 Task: Look for organic products in the category "Brown Sugars".
Action: Mouse moved to (327, 165)
Screenshot: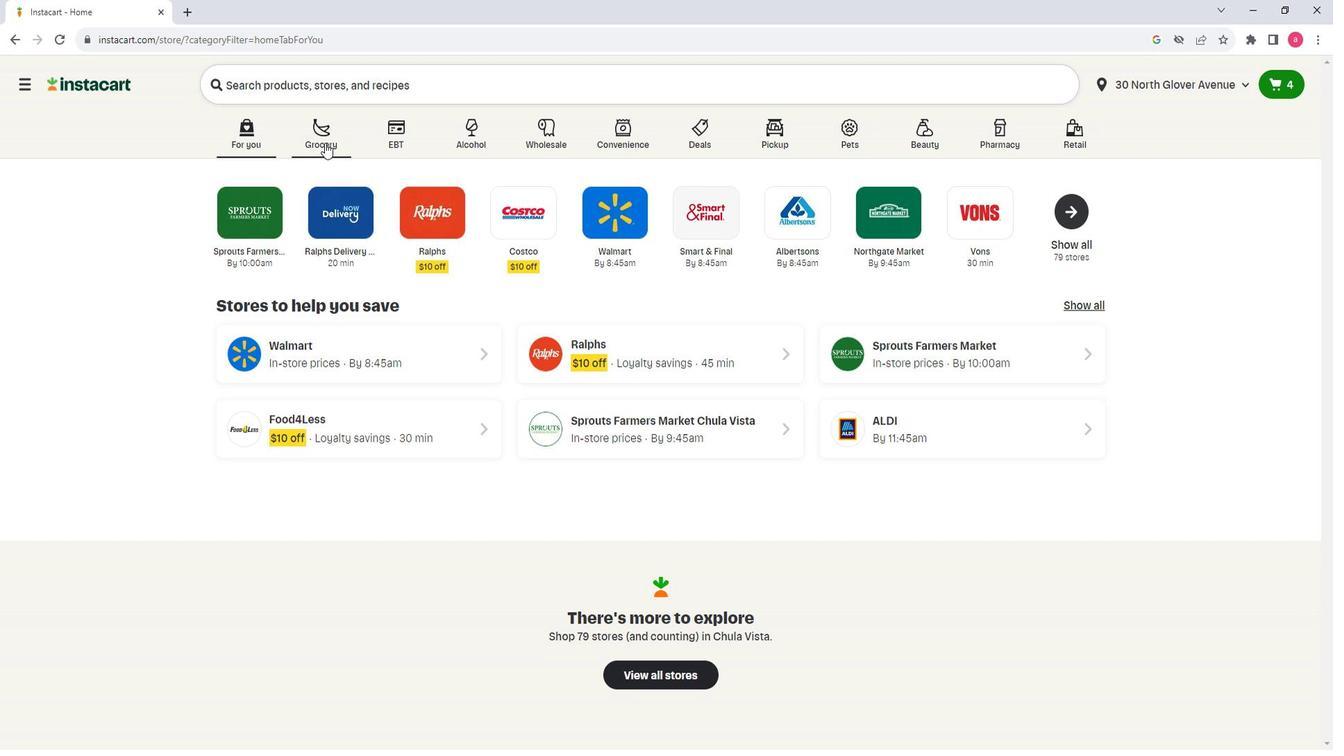 
Action: Mouse pressed left at (327, 165)
Screenshot: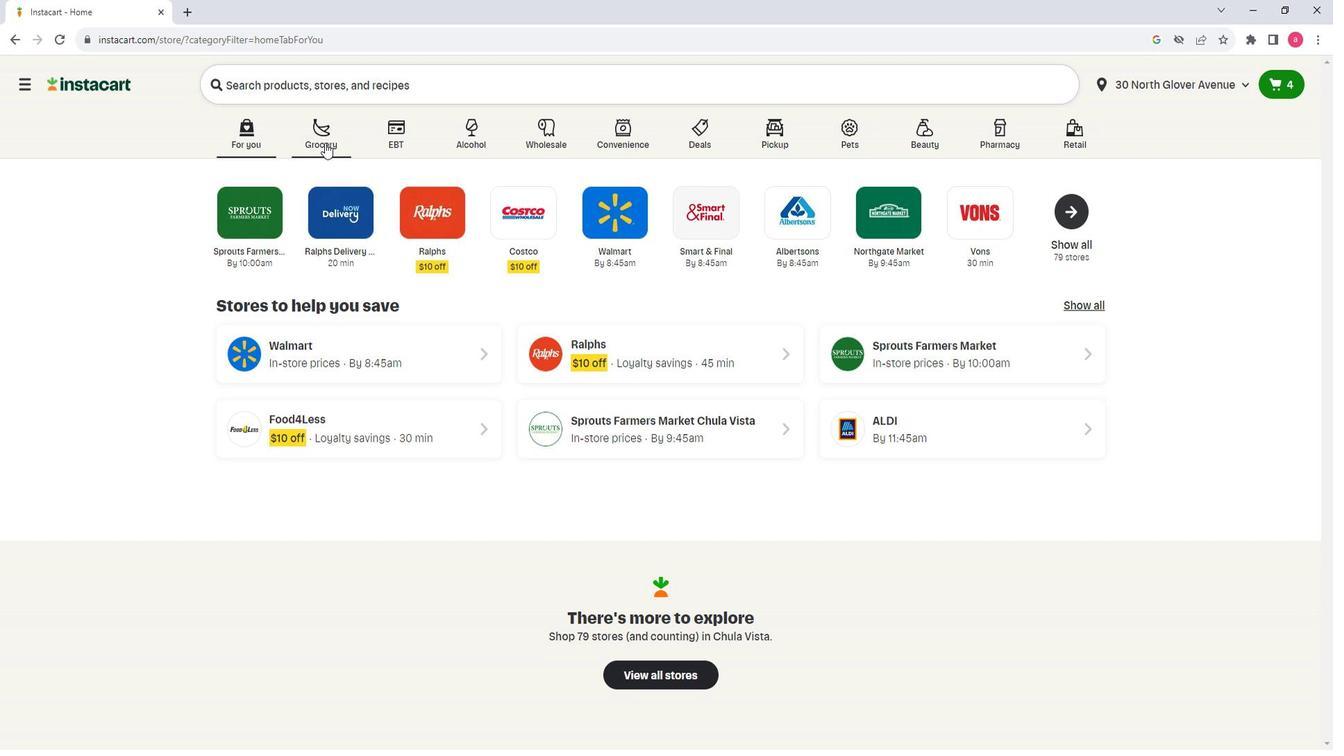 
Action: Mouse moved to (461, 411)
Screenshot: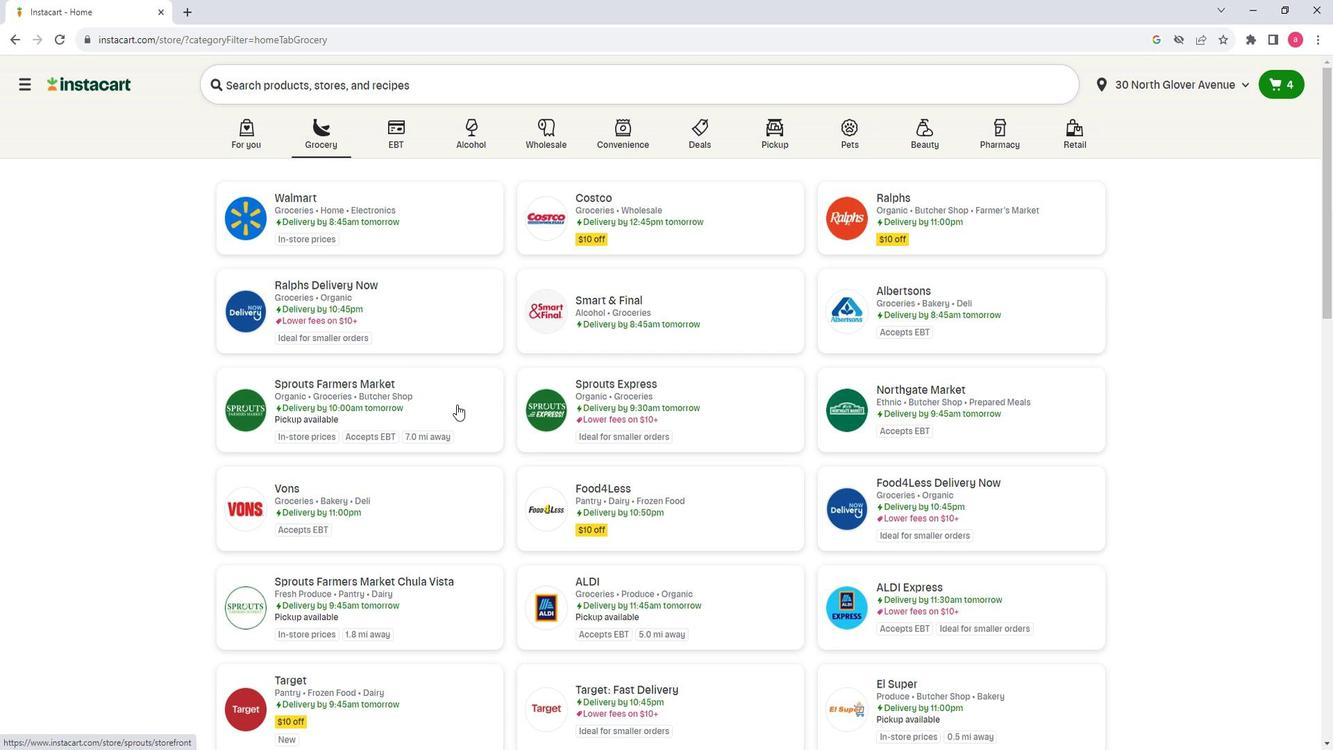 
Action: Mouse pressed left at (461, 411)
Screenshot: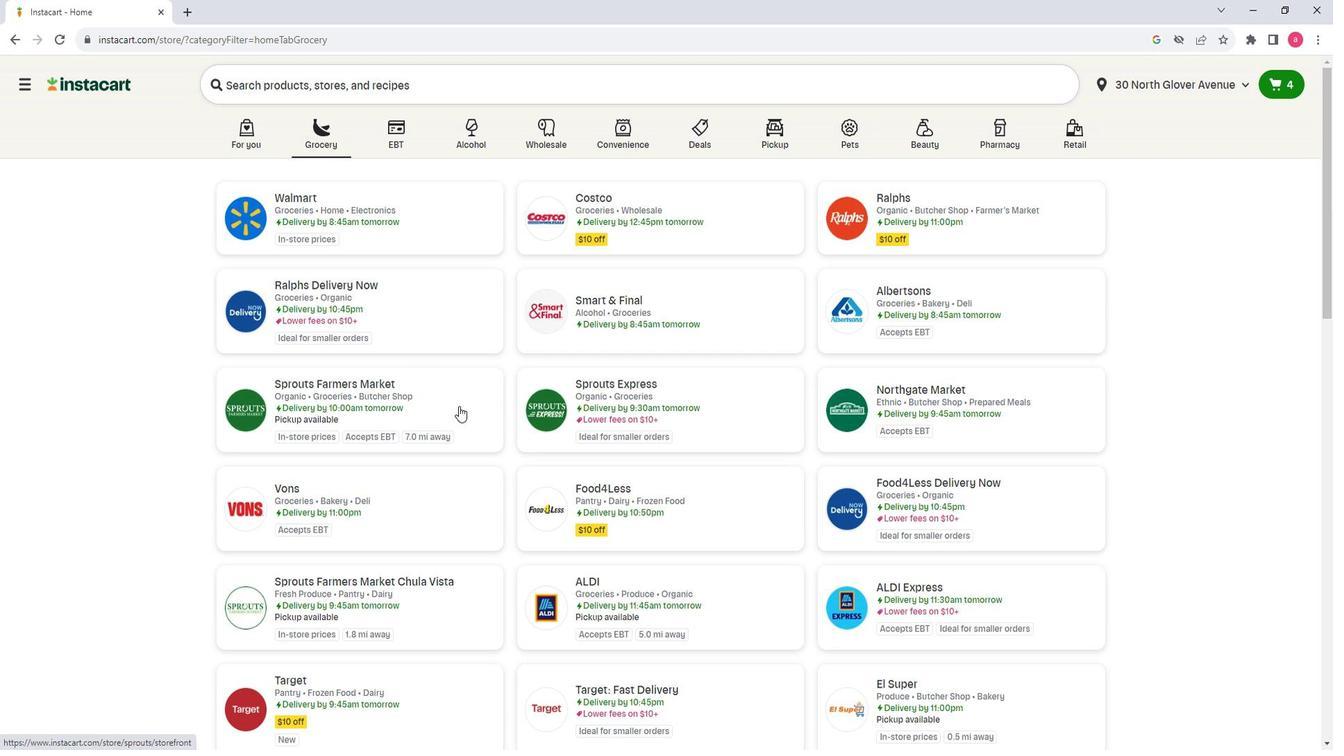 
Action: Mouse moved to (109, 421)
Screenshot: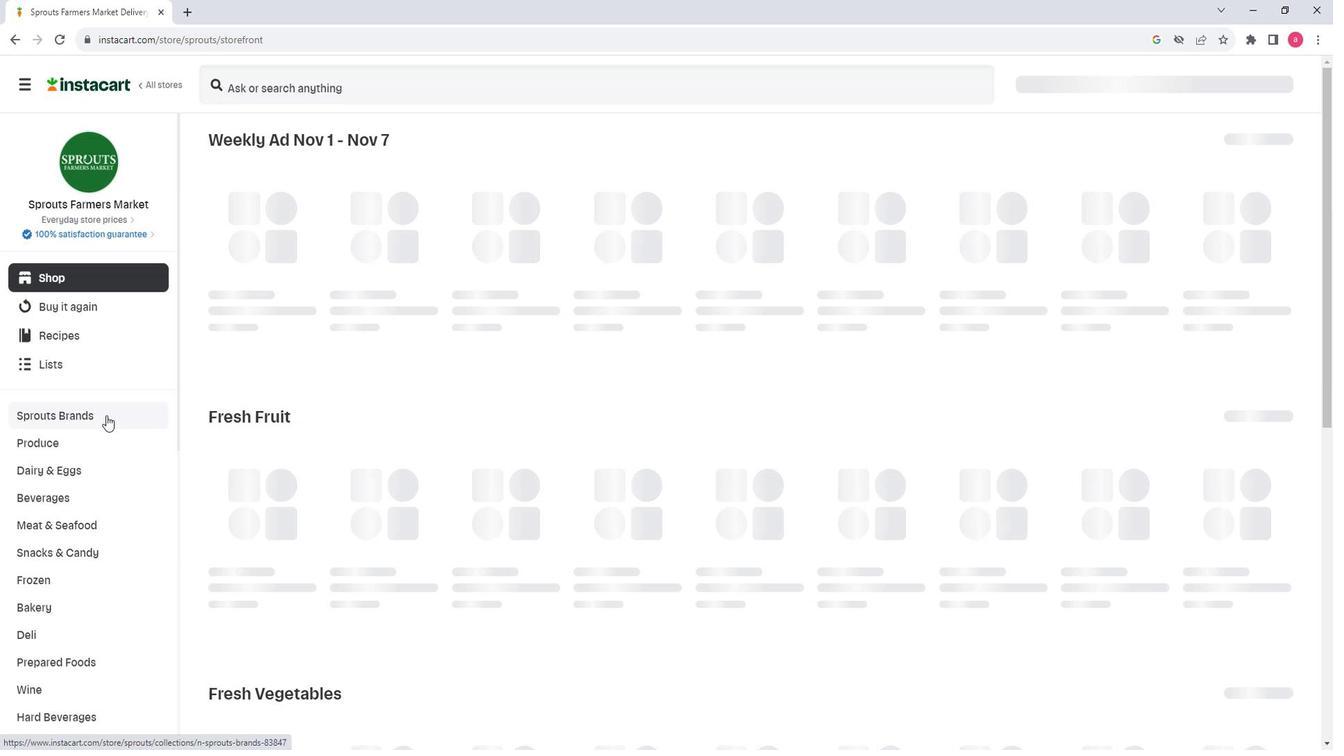 
Action: Mouse scrolled (109, 420) with delta (0, 0)
Screenshot: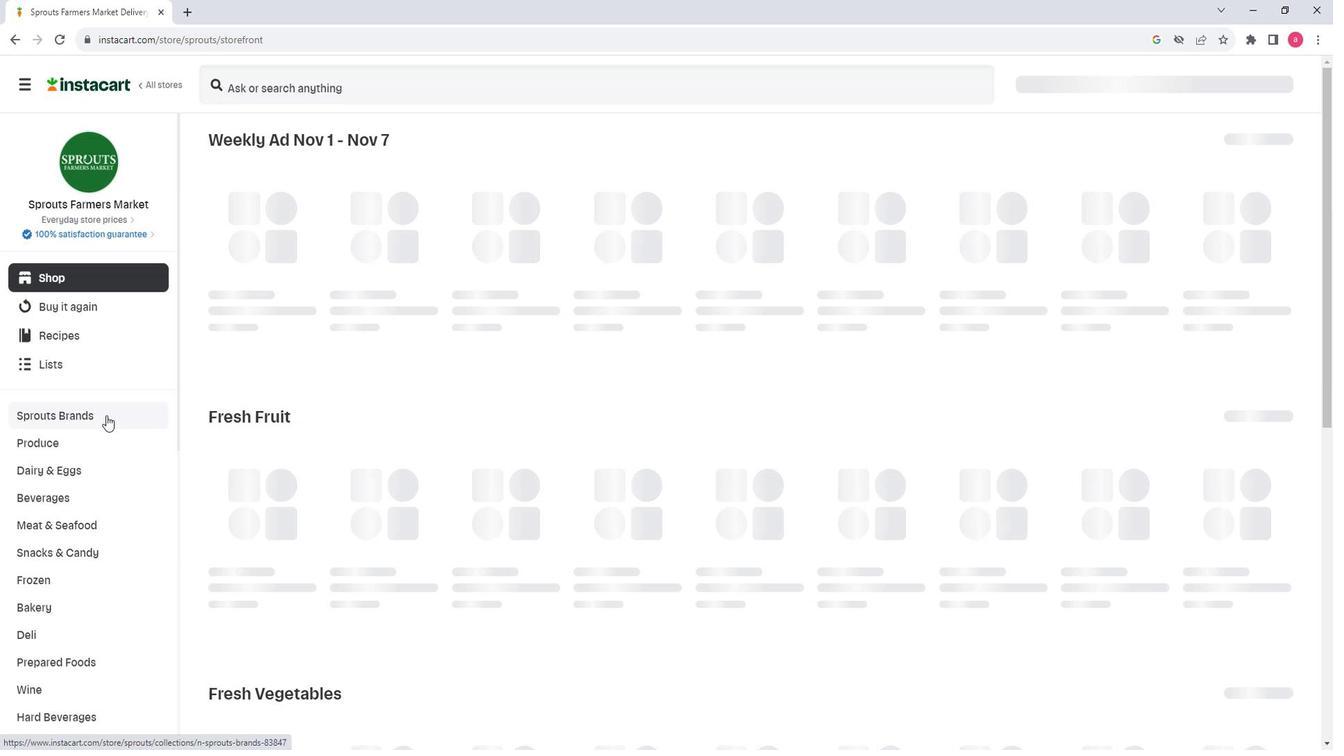 
Action: Mouse scrolled (109, 420) with delta (0, 0)
Screenshot: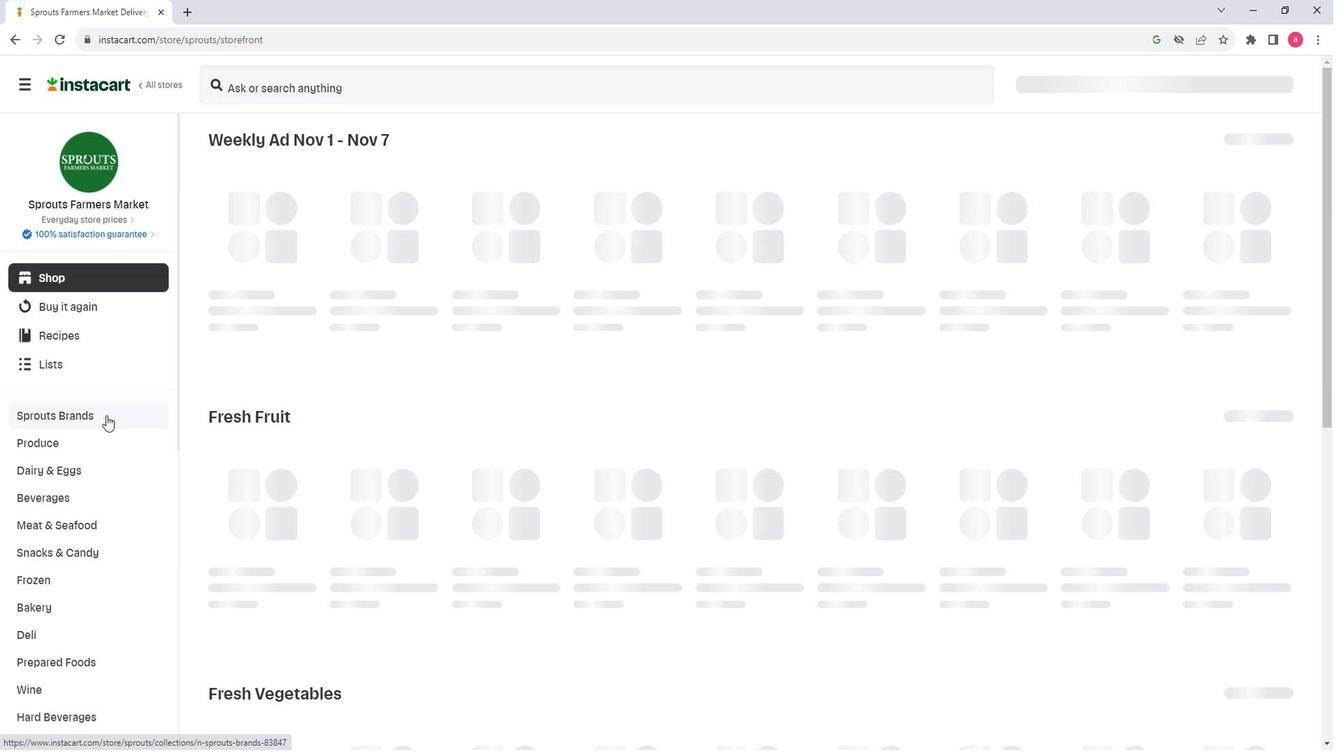 
Action: Mouse scrolled (109, 420) with delta (0, 0)
Screenshot: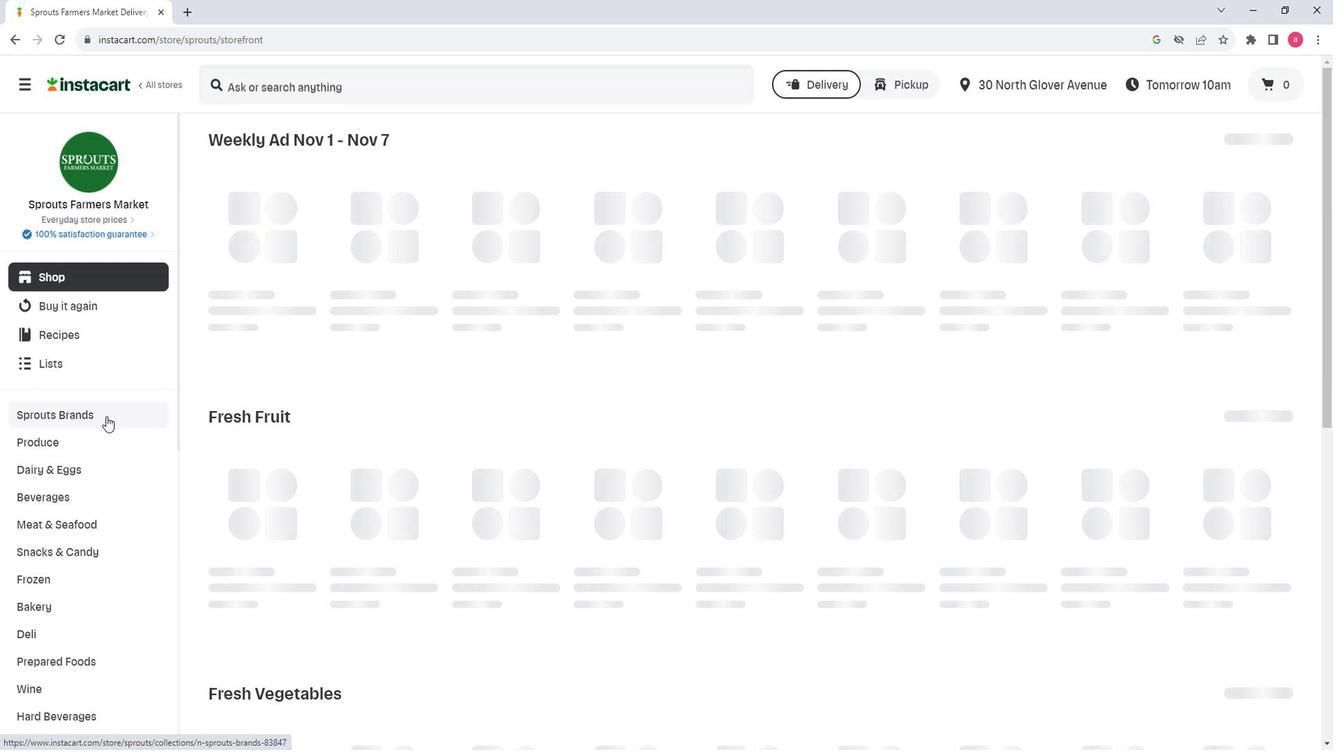 
Action: Mouse scrolled (109, 420) with delta (0, 0)
Screenshot: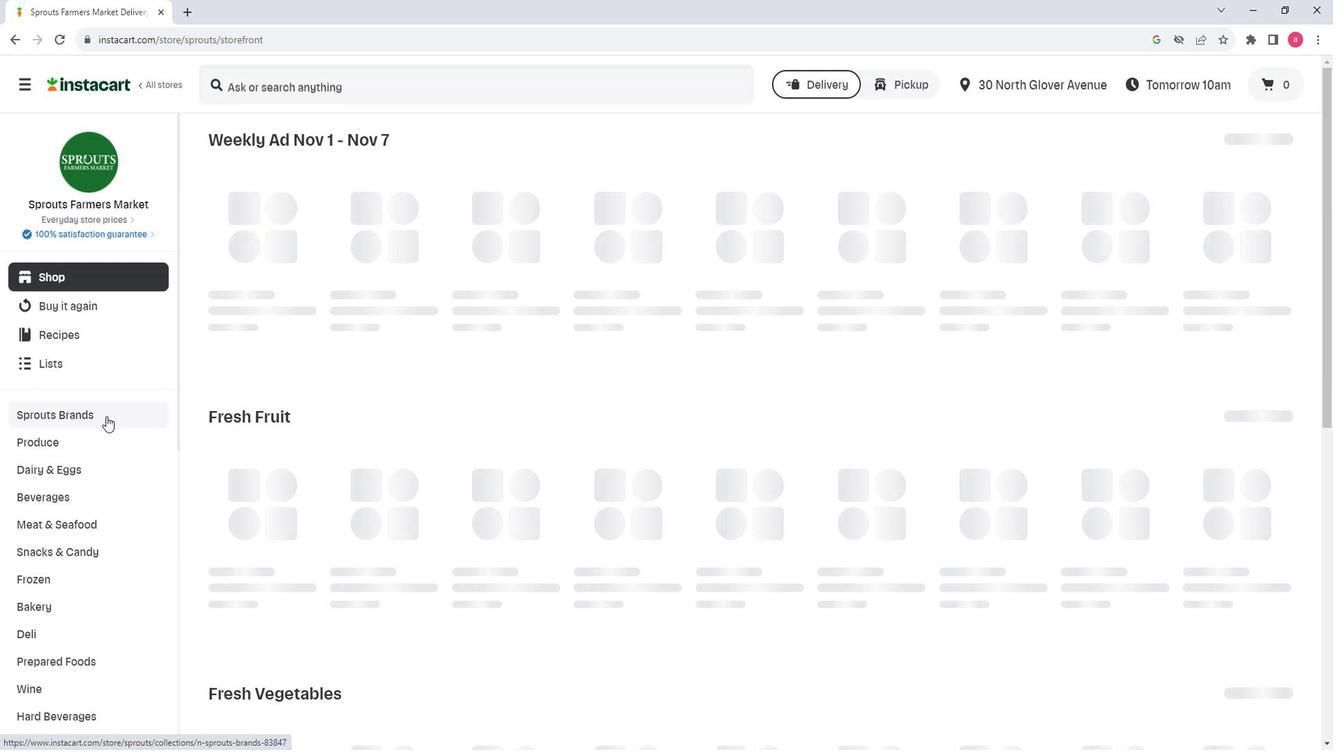 
Action: Mouse scrolled (109, 420) with delta (0, 0)
Screenshot: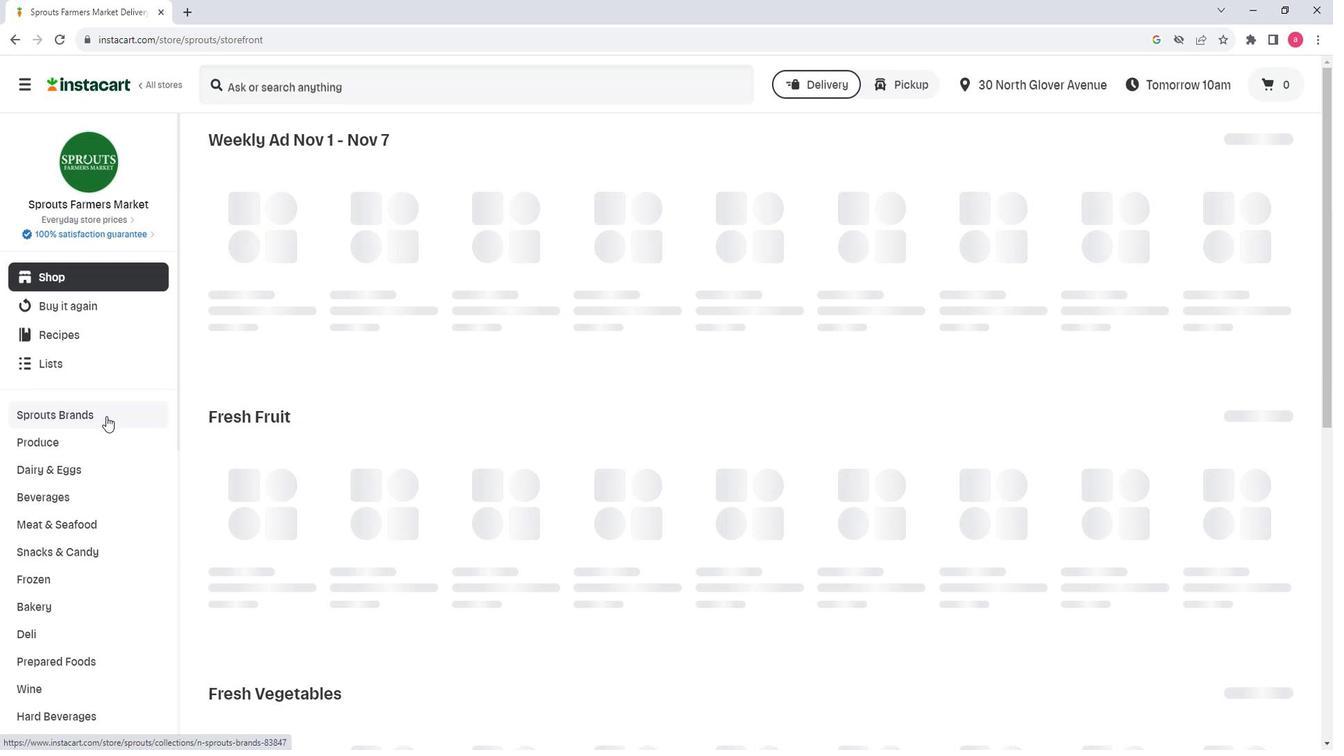 
Action: Mouse moved to (111, 541)
Screenshot: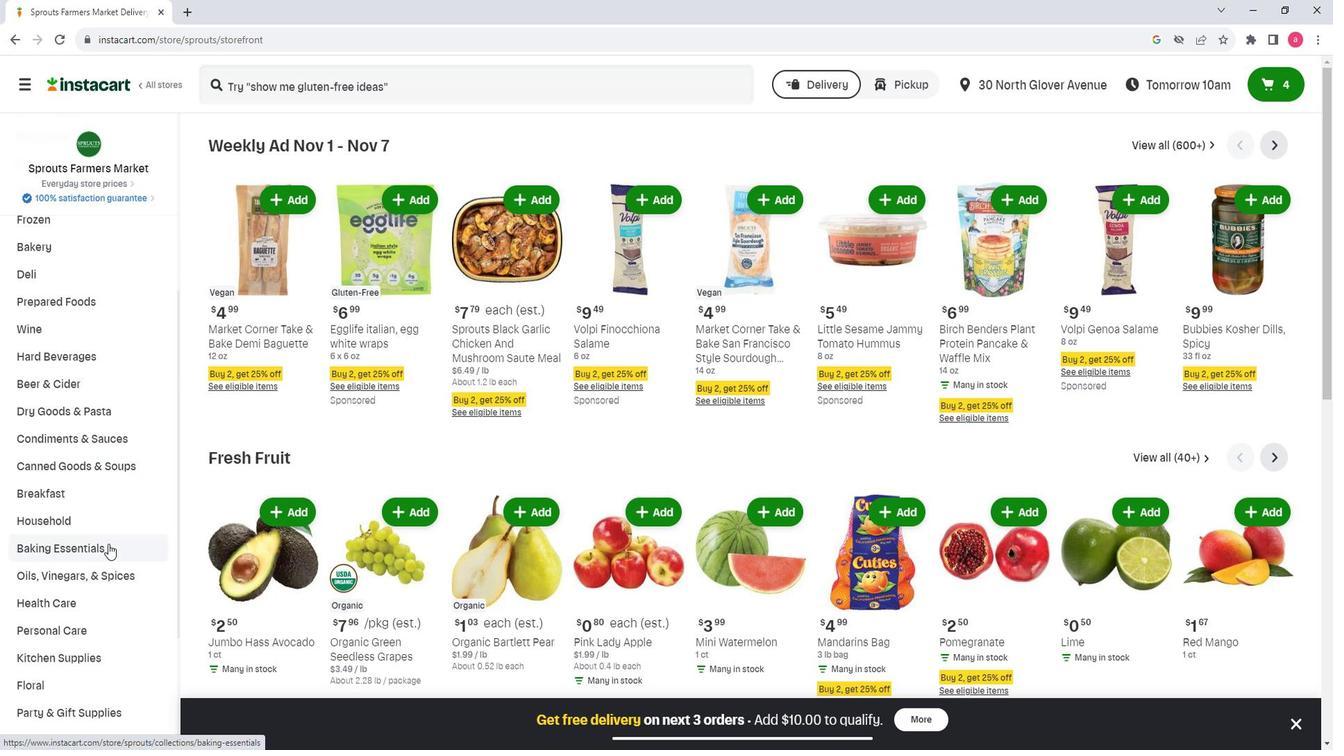 
Action: Mouse pressed left at (111, 541)
Screenshot: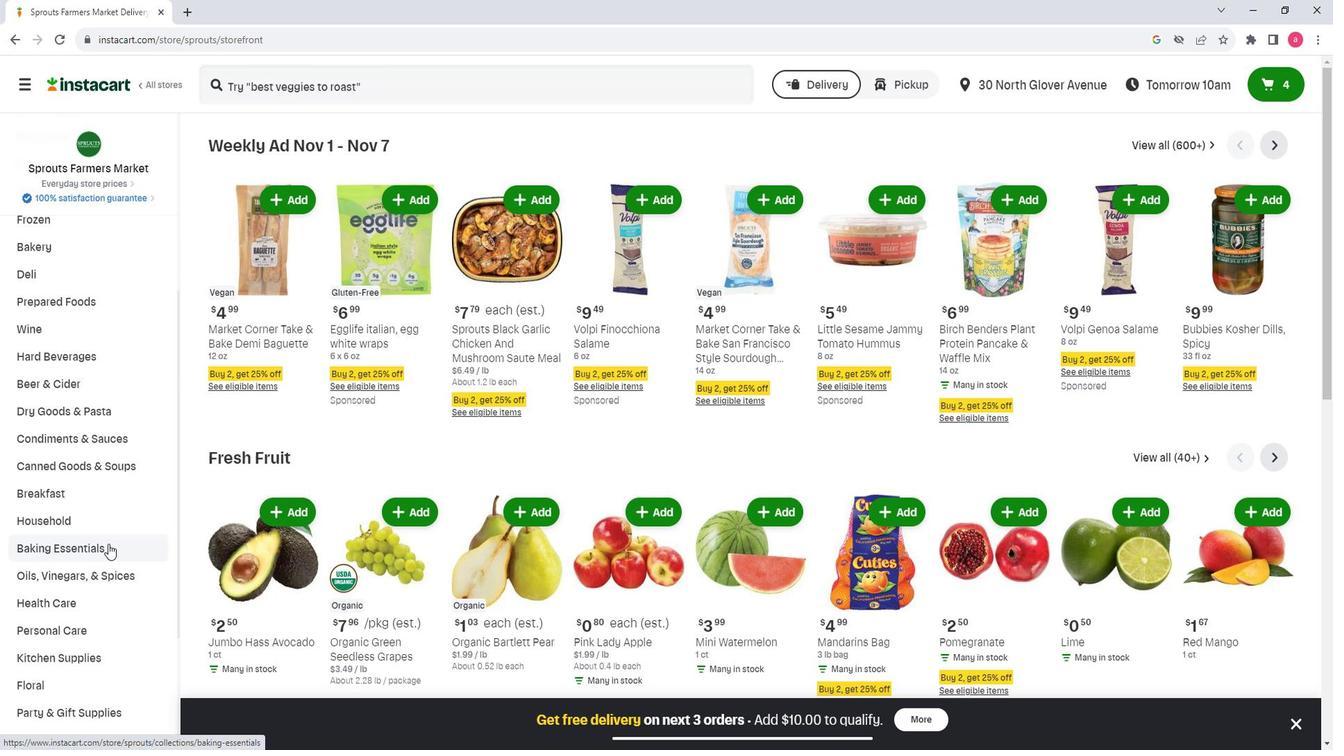 
Action: Mouse moved to (1267, 198)
Screenshot: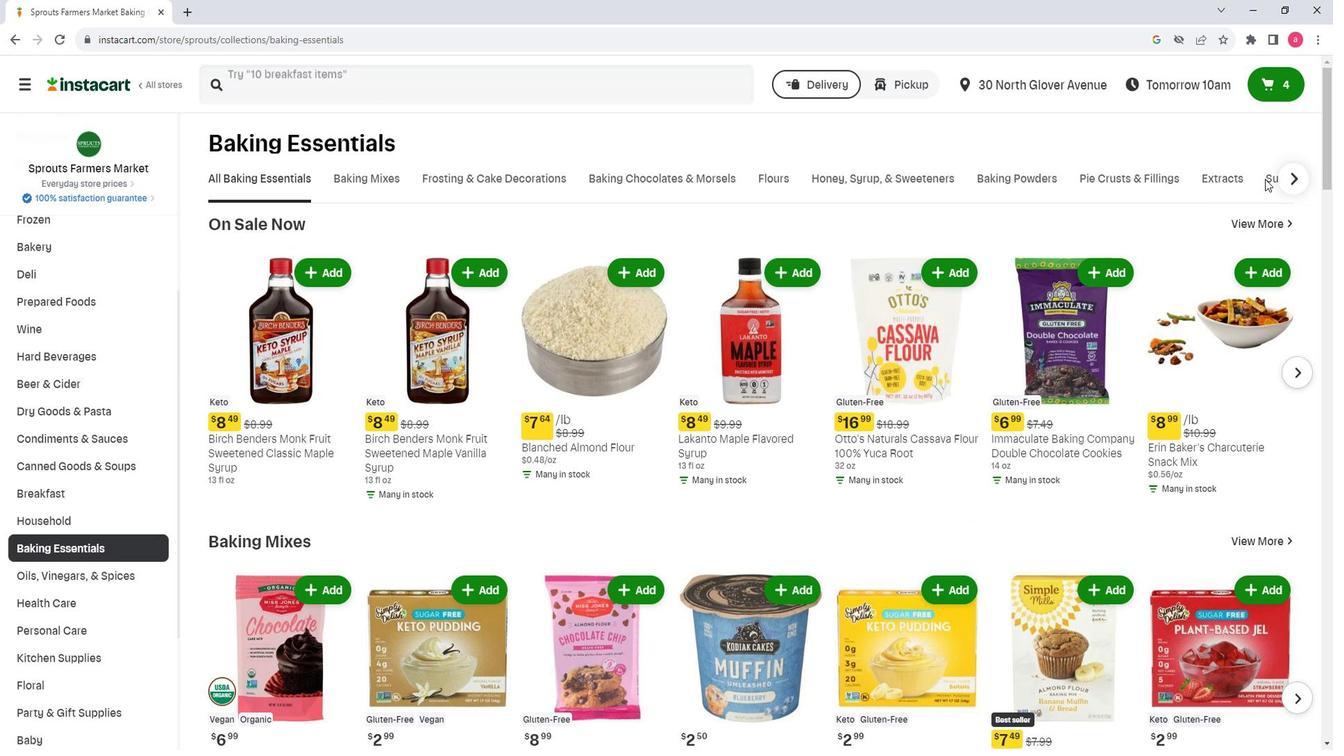 
Action: Mouse pressed left at (1267, 198)
Screenshot: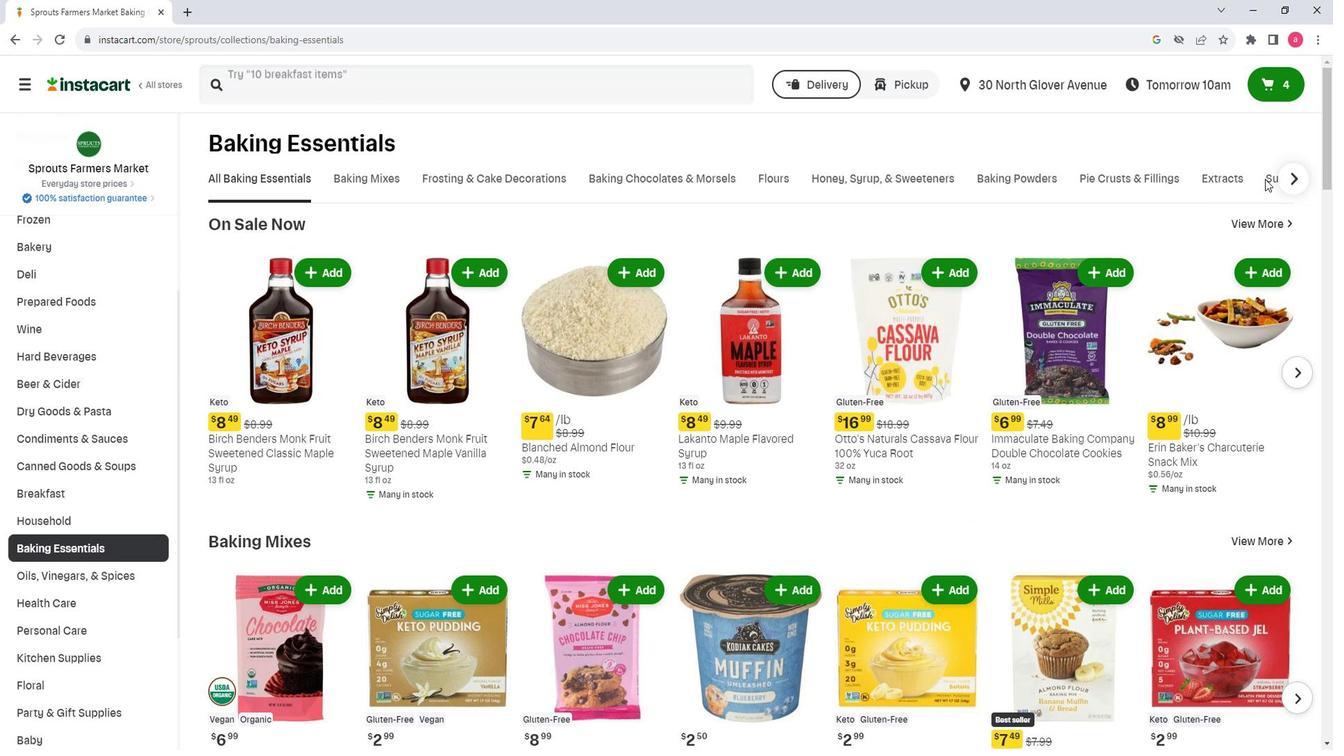 
Action: Mouse moved to (453, 251)
Screenshot: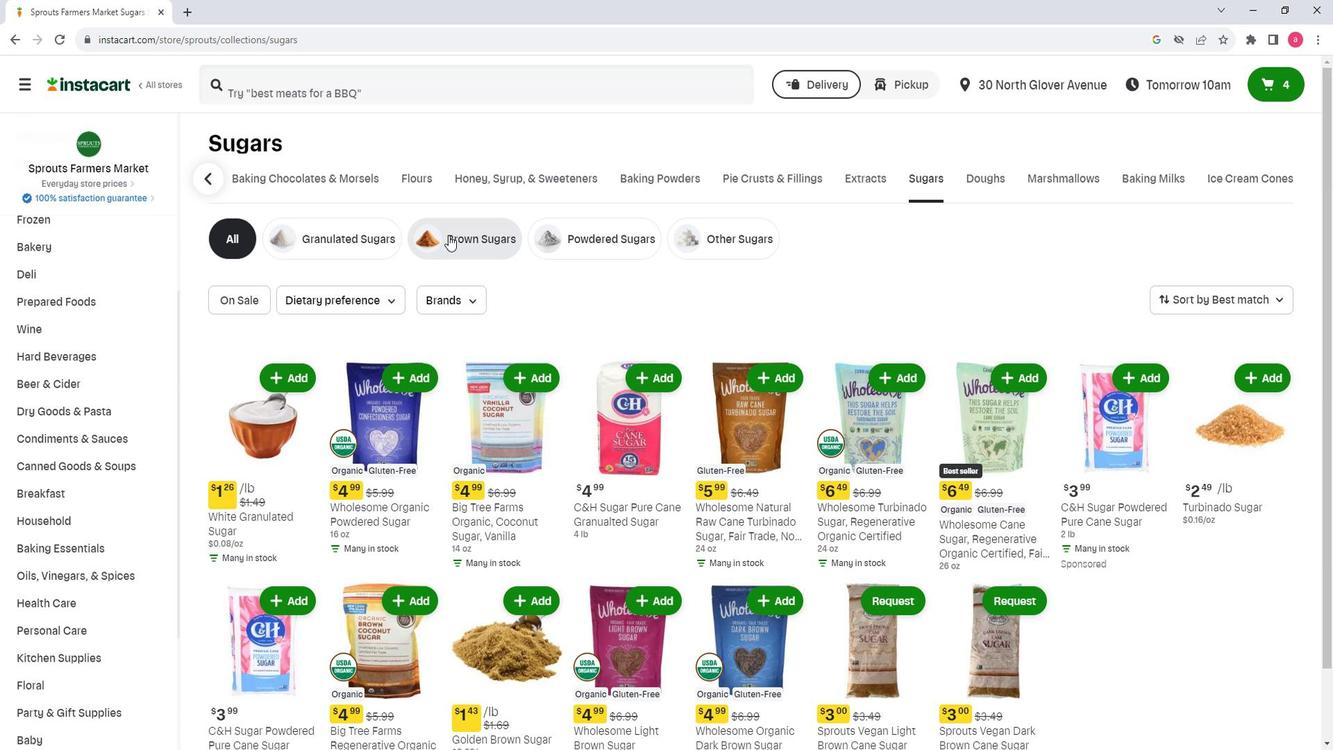 
Action: Mouse pressed left at (453, 251)
Screenshot: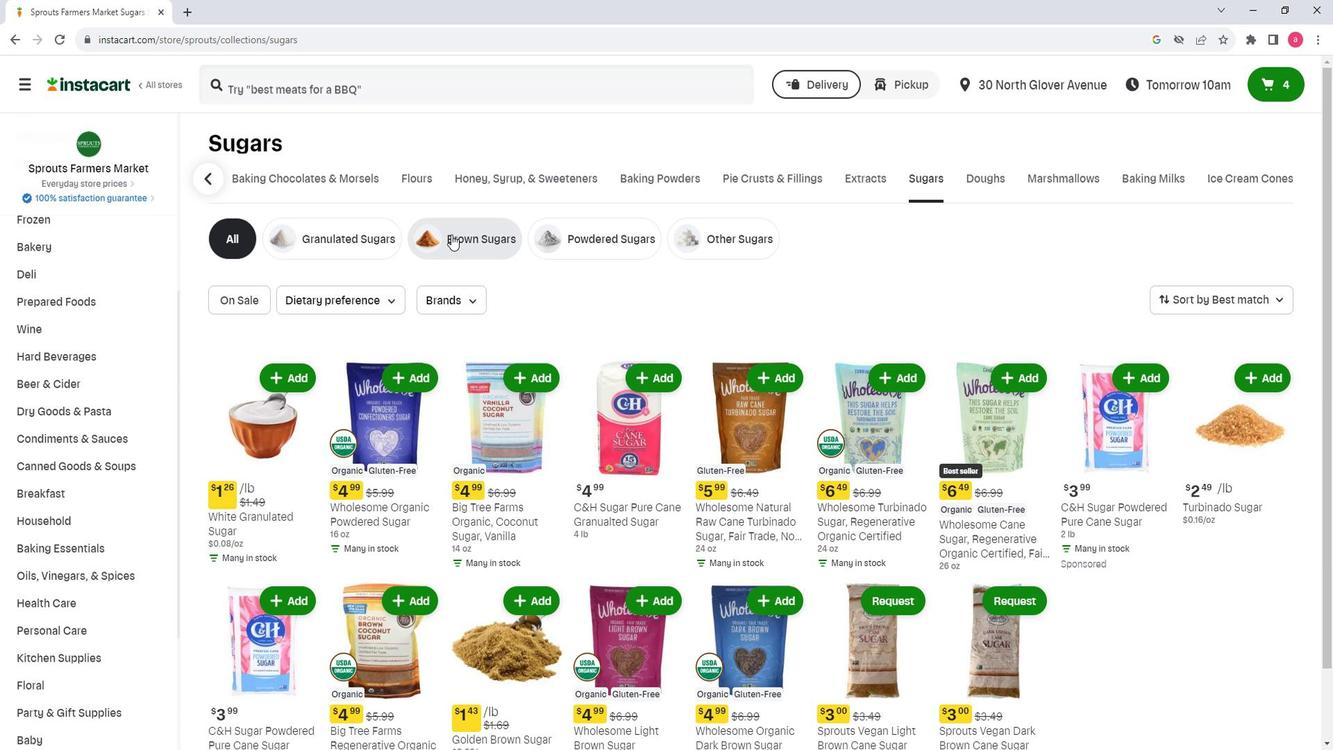 
Action: Mouse moved to (338, 316)
Screenshot: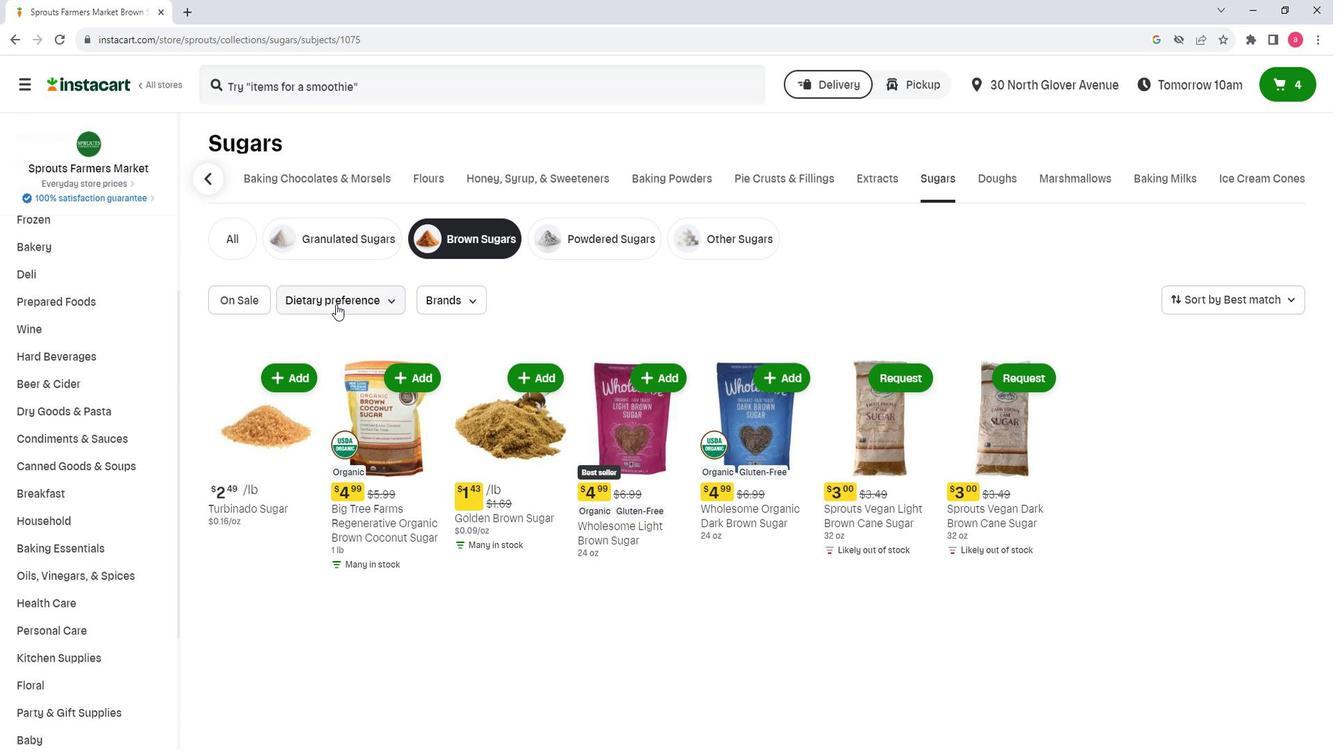 
Action: Mouse pressed left at (338, 316)
Screenshot: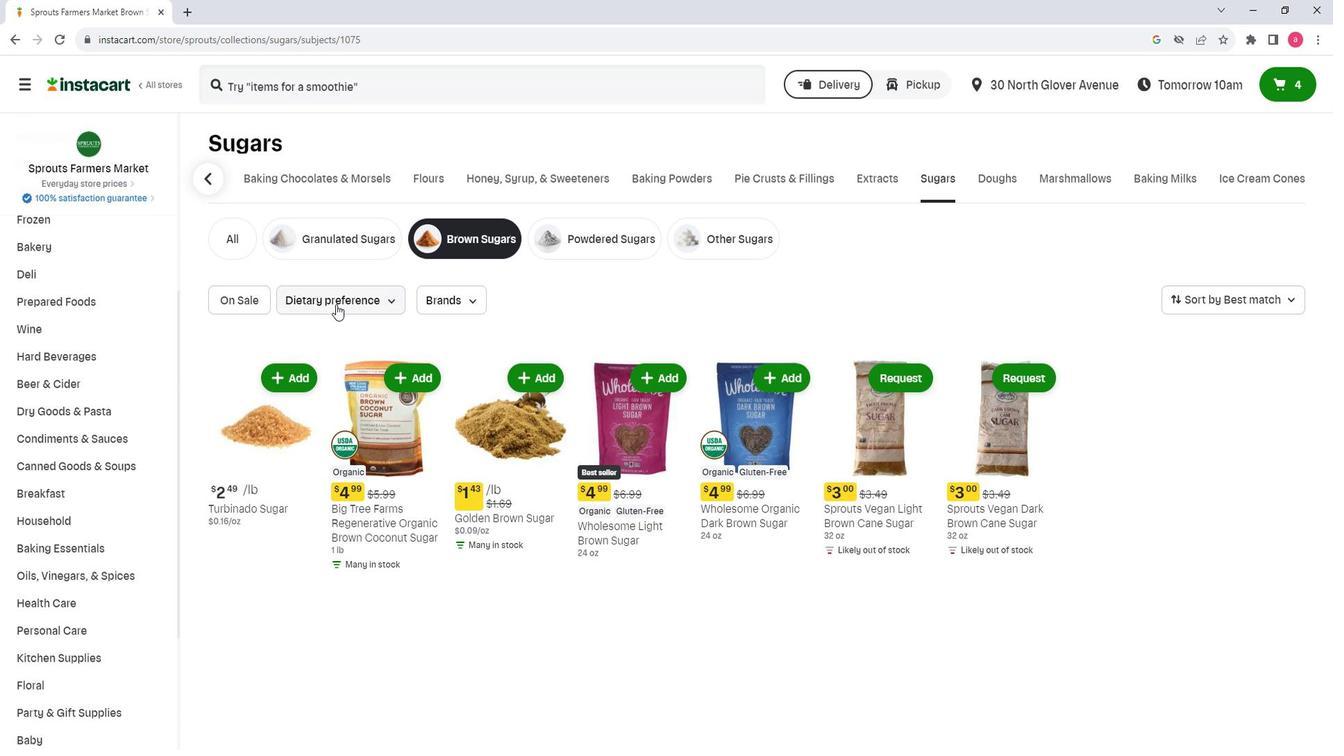 
Action: Mouse moved to (338, 357)
Screenshot: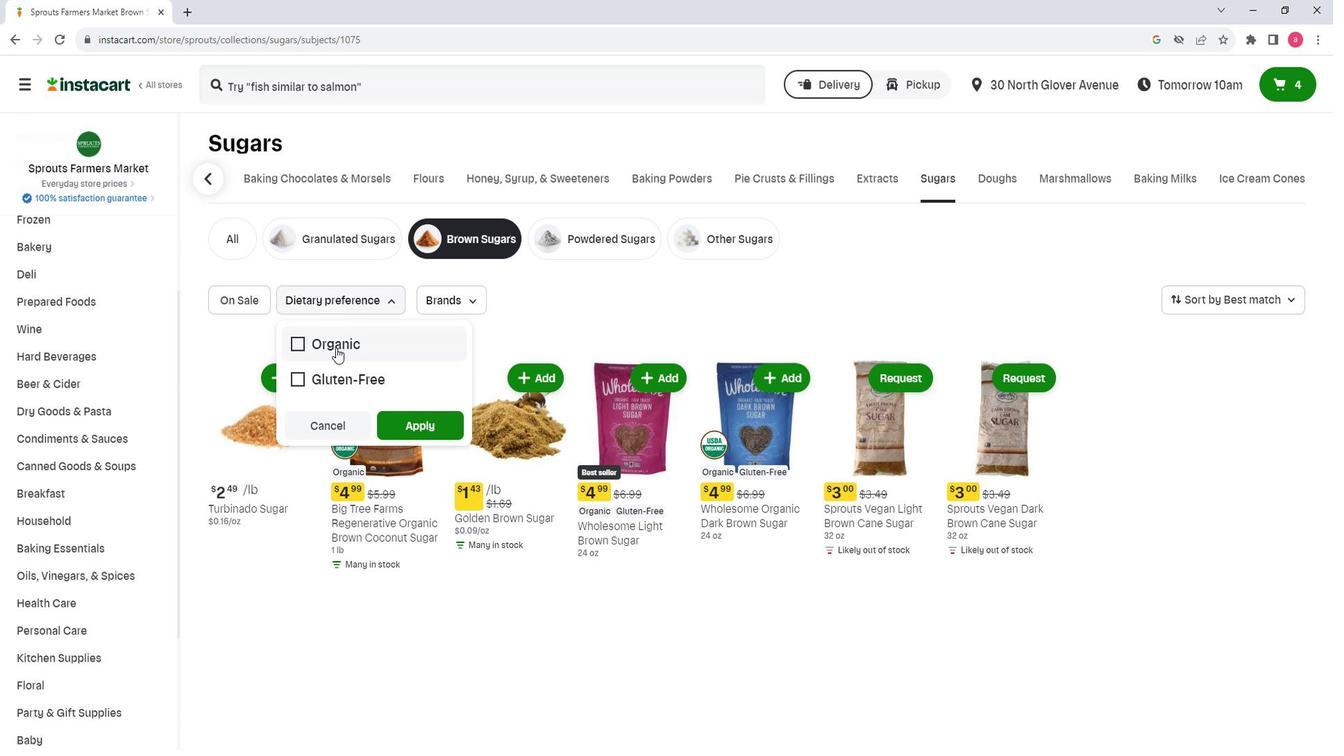 
Action: Mouse pressed left at (338, 357)
Screenshot: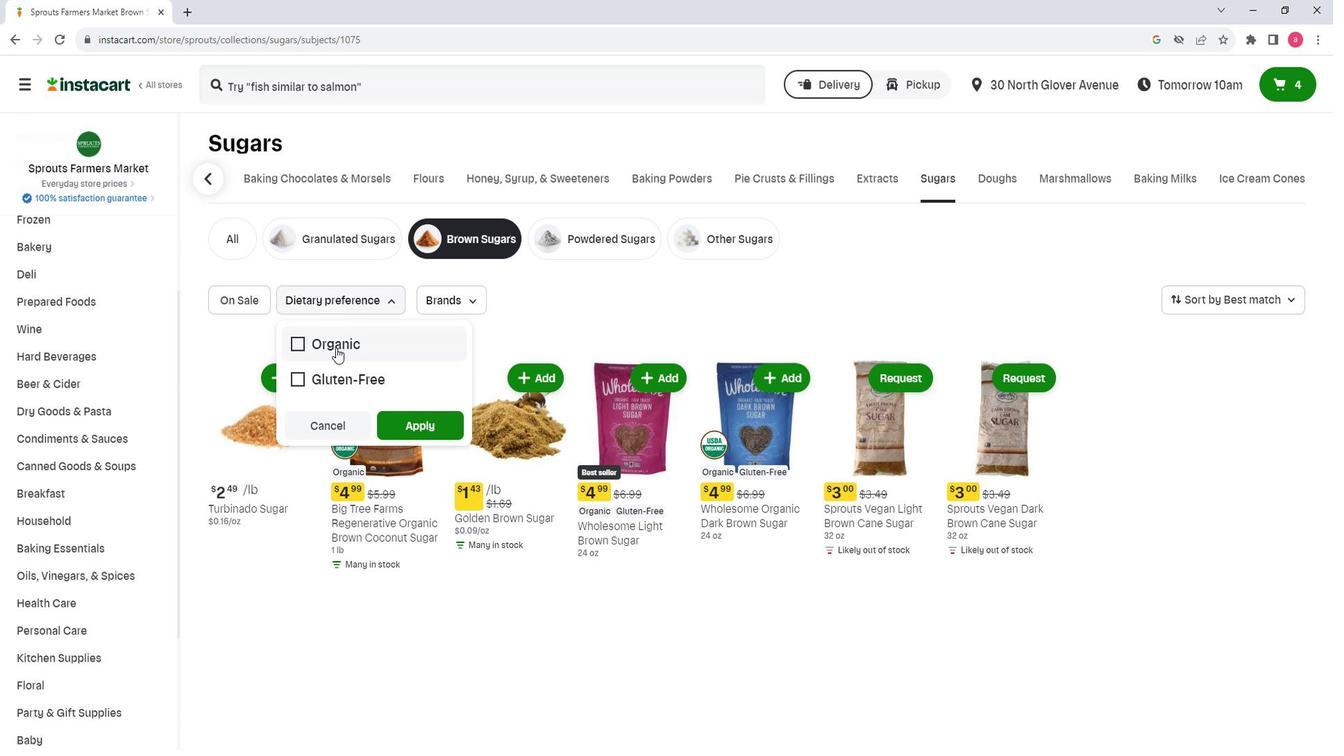 
Action: Mouse moved to (445, 434)
Screenshot: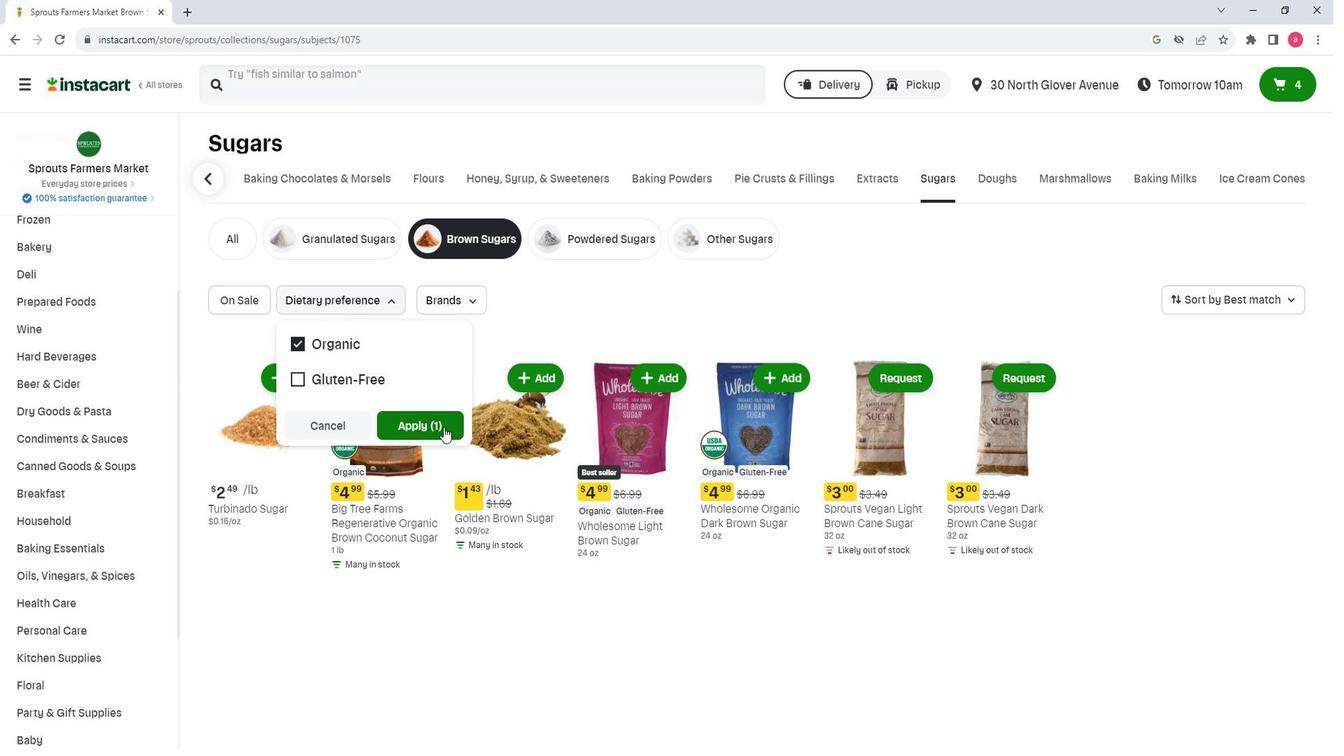
Action: Mouse pressed left at (445, 434)
Screenshot: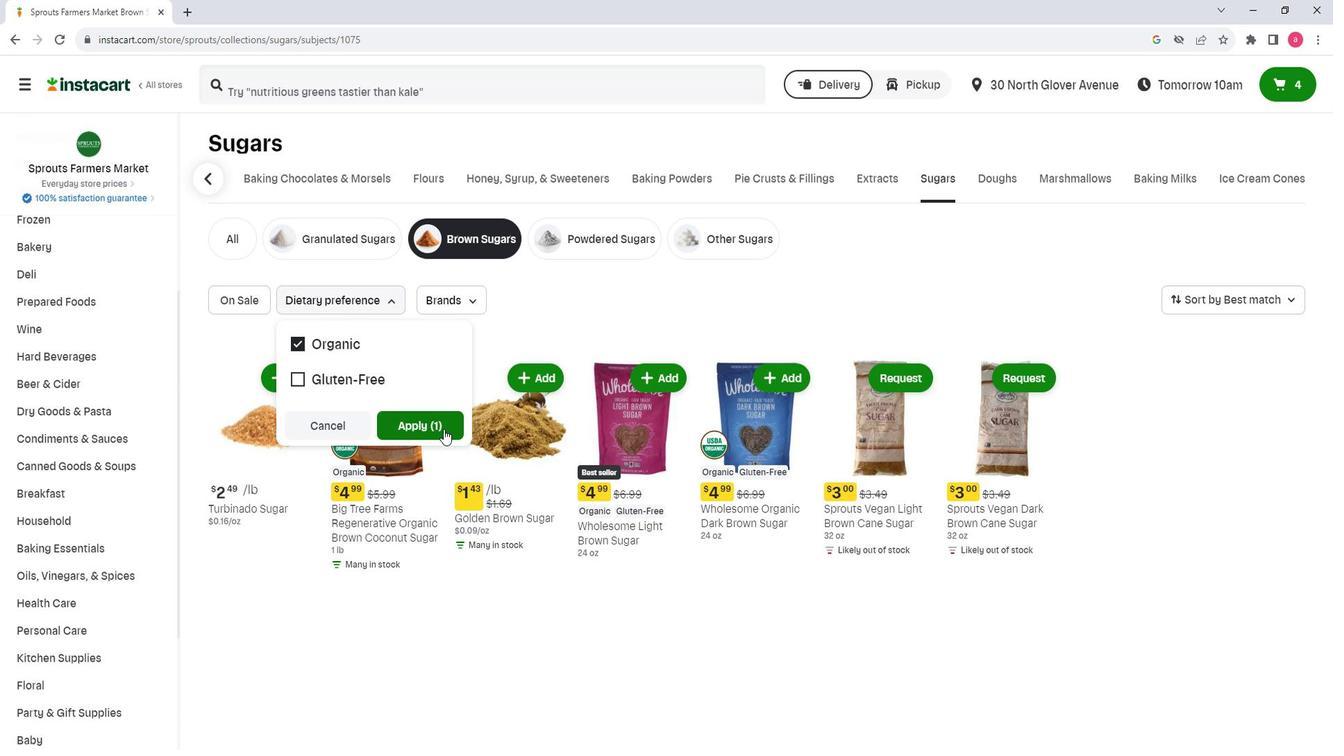 
Action: Mouse moved to (750, 288)
Screenshot: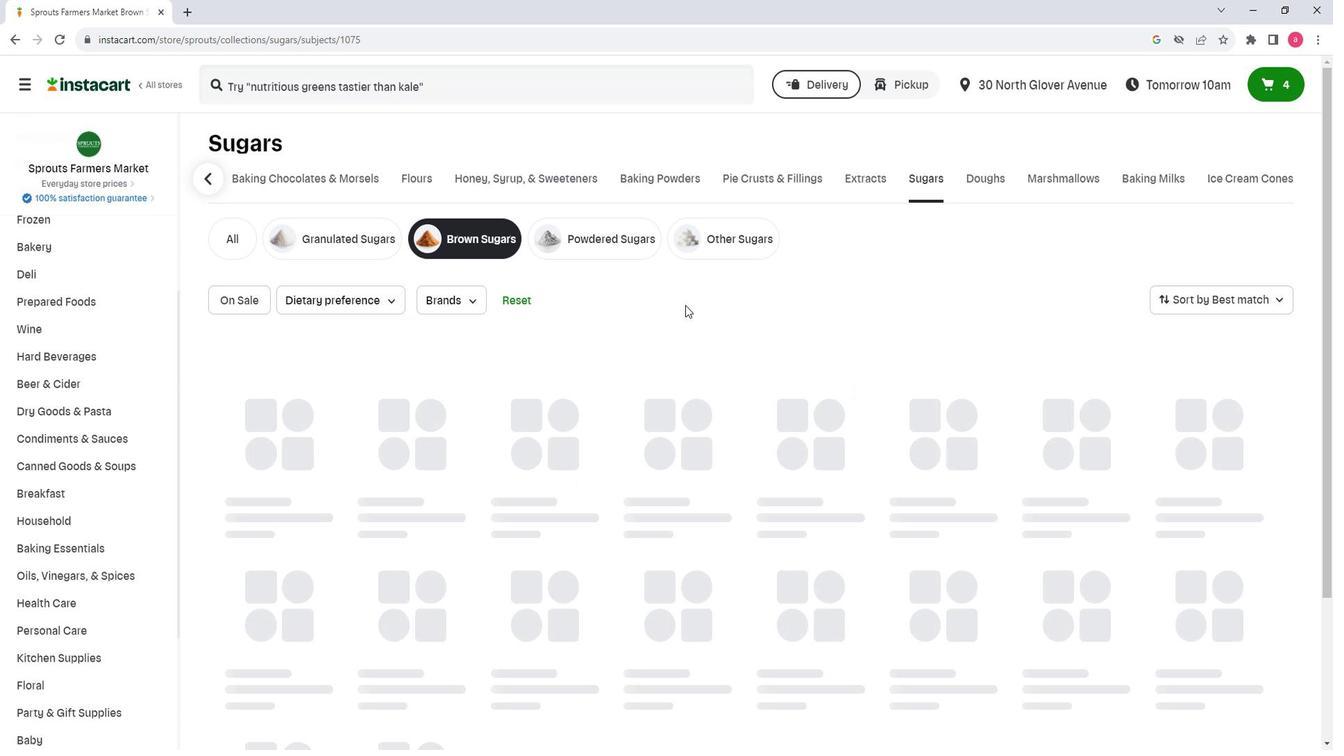 
